 Task: Add a condition where "Channel Is not WhatsApp" in pending tickets.
Action: Mouse moved to (89, 409)
Screenshot: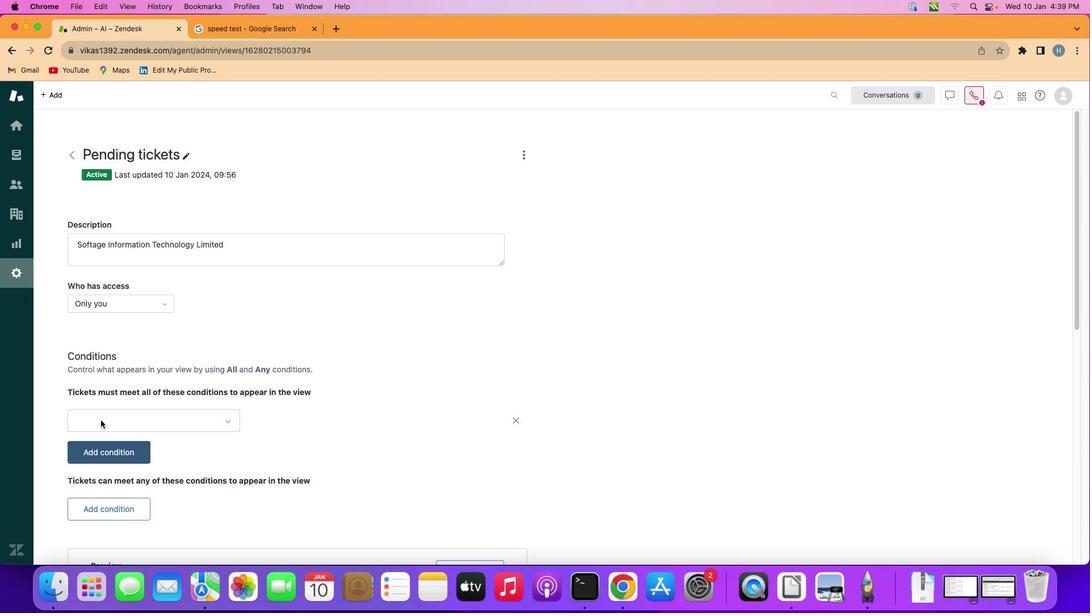 
Action: Mouse pressed left at (89, 409)
Screenshot: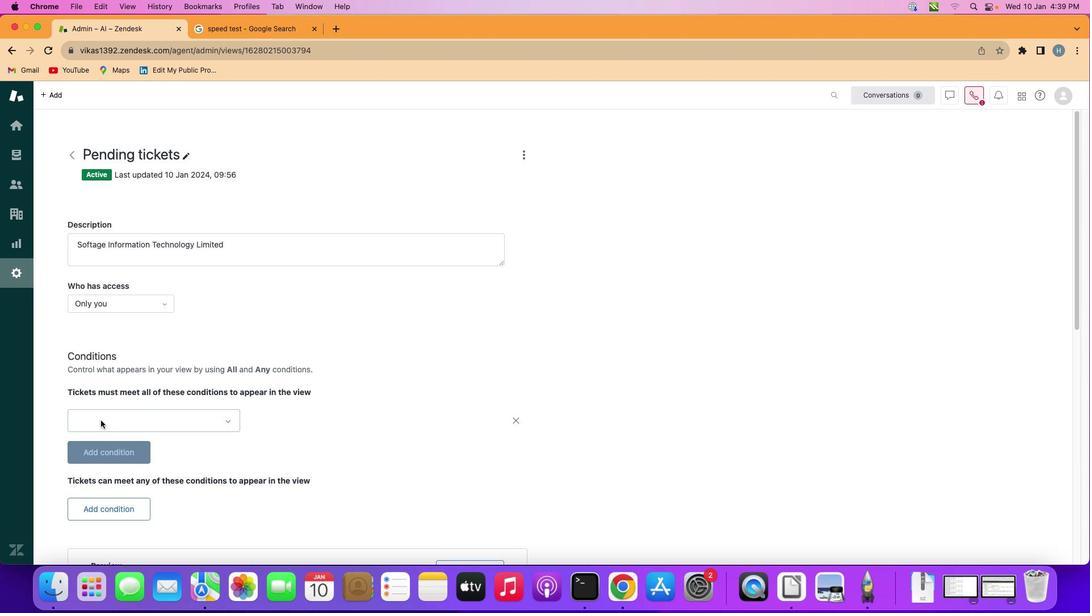 
Action: Mouse moved to (152, 407)
Screenshot: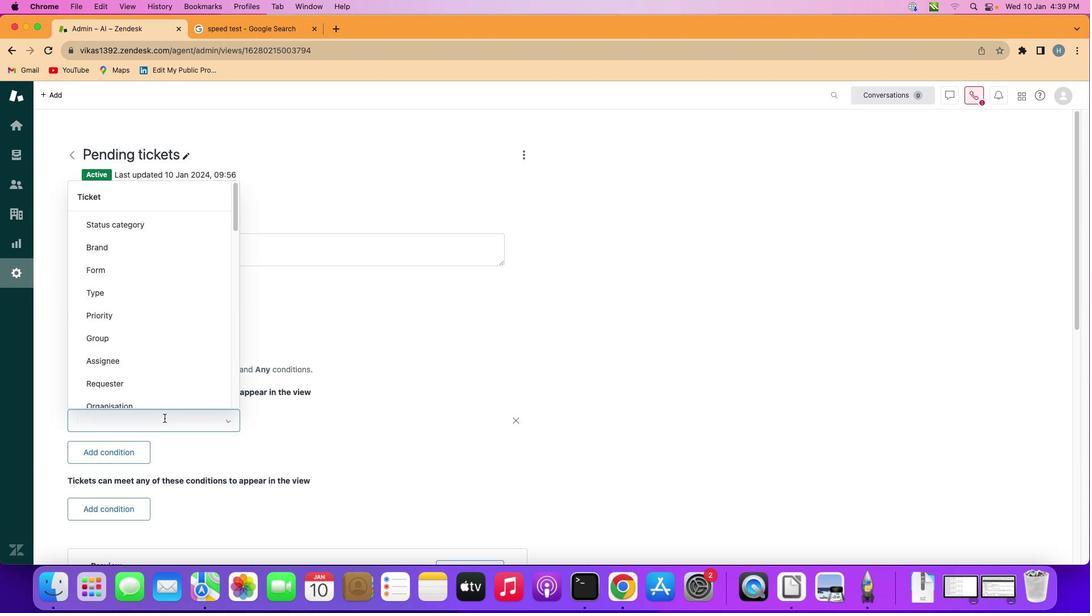 
Action: Mouse pressed left at (152, 407)
Screenshot: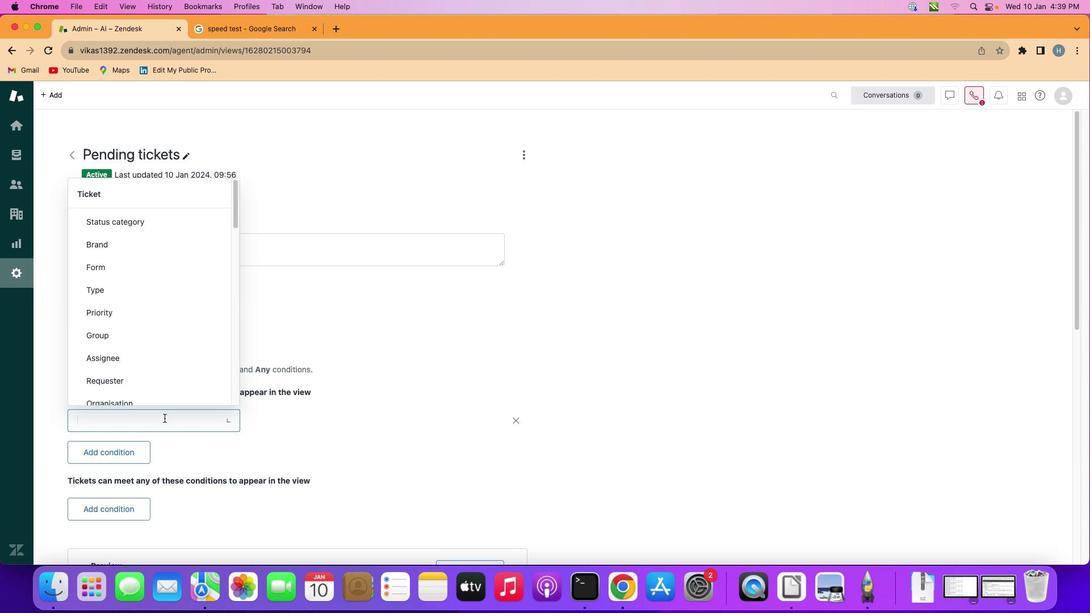 
Action: Mouse moved to (163, 301)
Screenshot: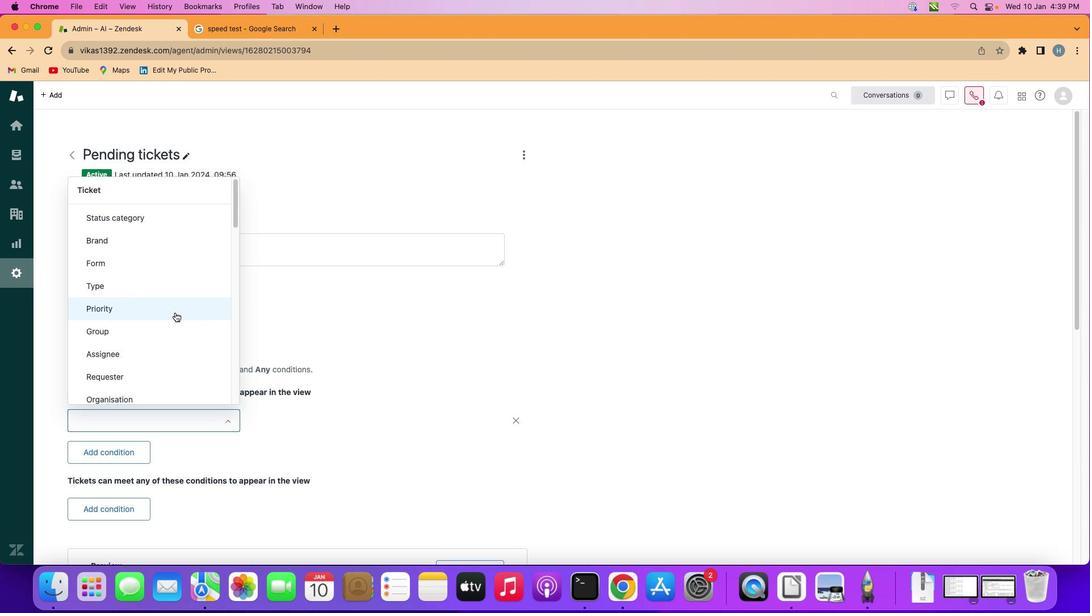 
Action: Mouse scrolled (163, 301) with delta (-10, -11)
Screenshot: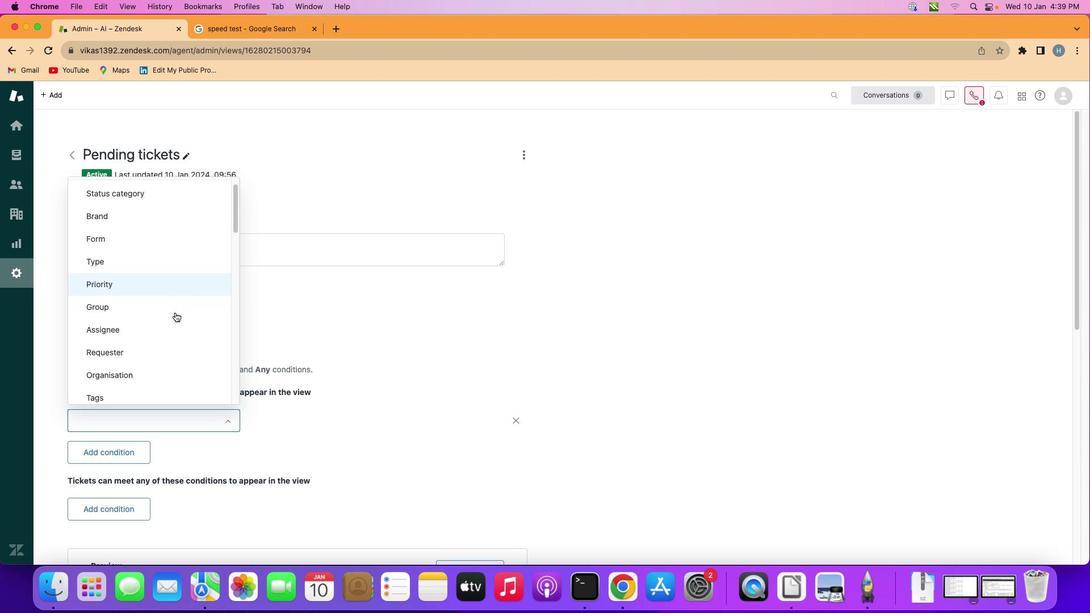 
Action: Mouse scrolled (163, 301) with delta (-10, -11)
Screenshot: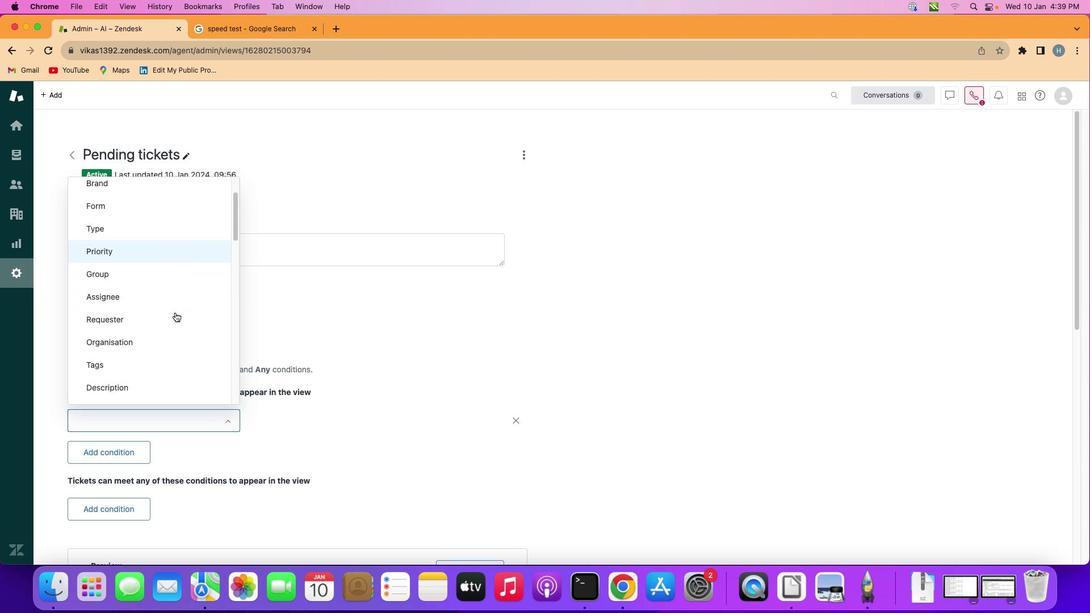 
Action: Mouse scrolled (163, 301) with delta (-10, -11)
Screenshot: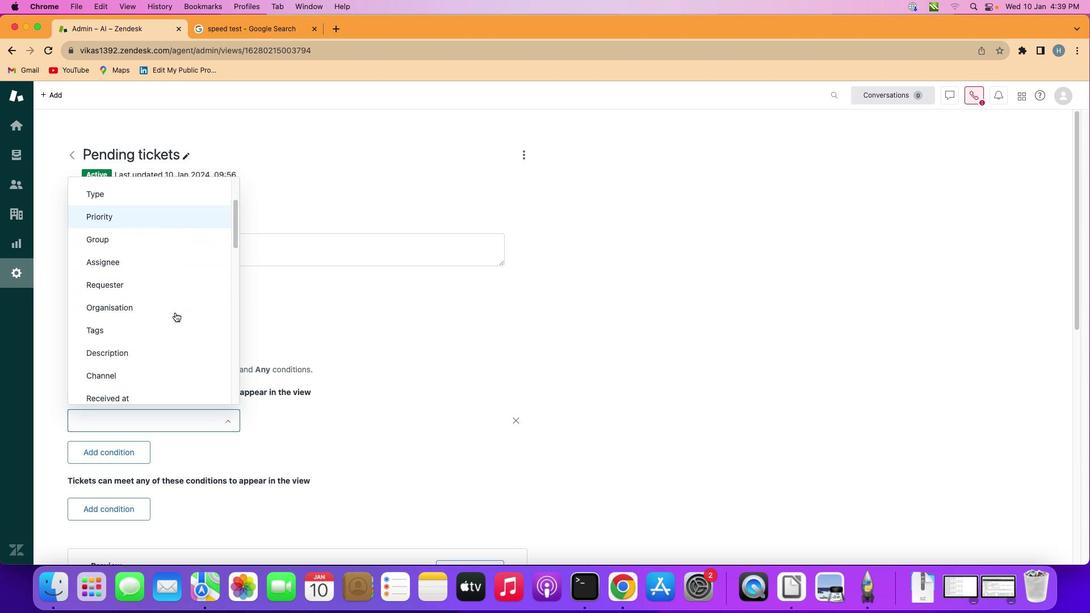 
Action: Mouse scrolled (163, 301) with delta (-10, -11)
Screenshot: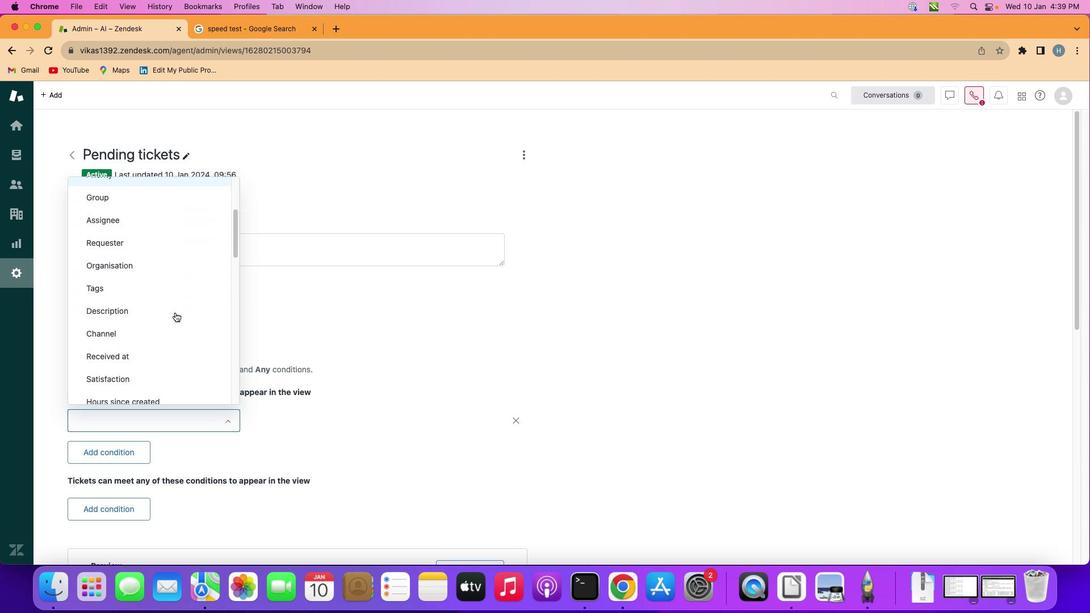 
Action: Mouse scrolled (163, 301) with delta (-10, -11)
Screenshot: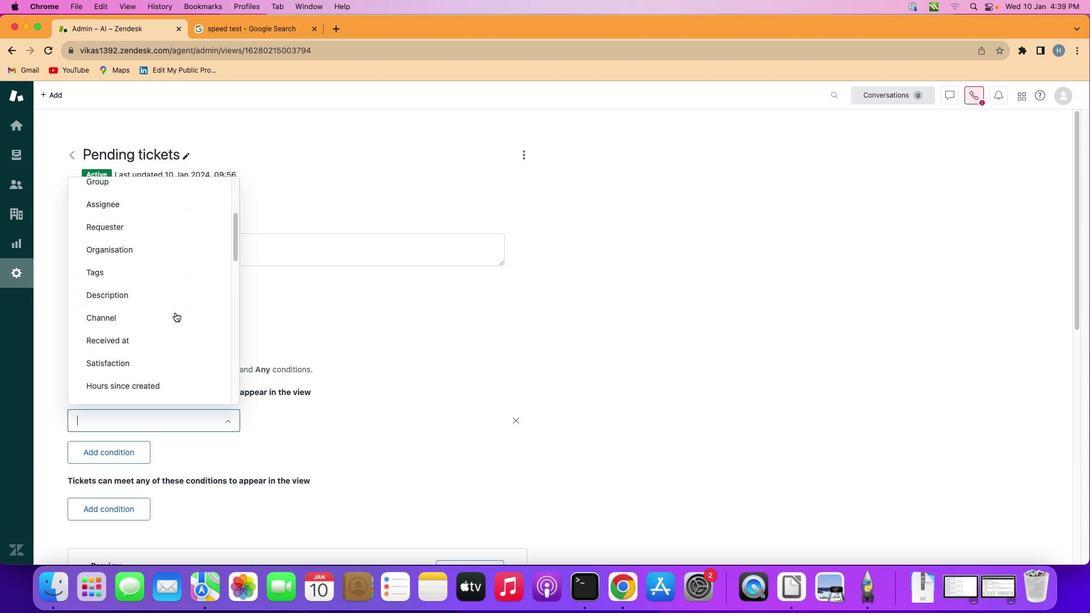 
Action: Mouse scrolled (163, 301) with delta (-10, -11)
Screenshot: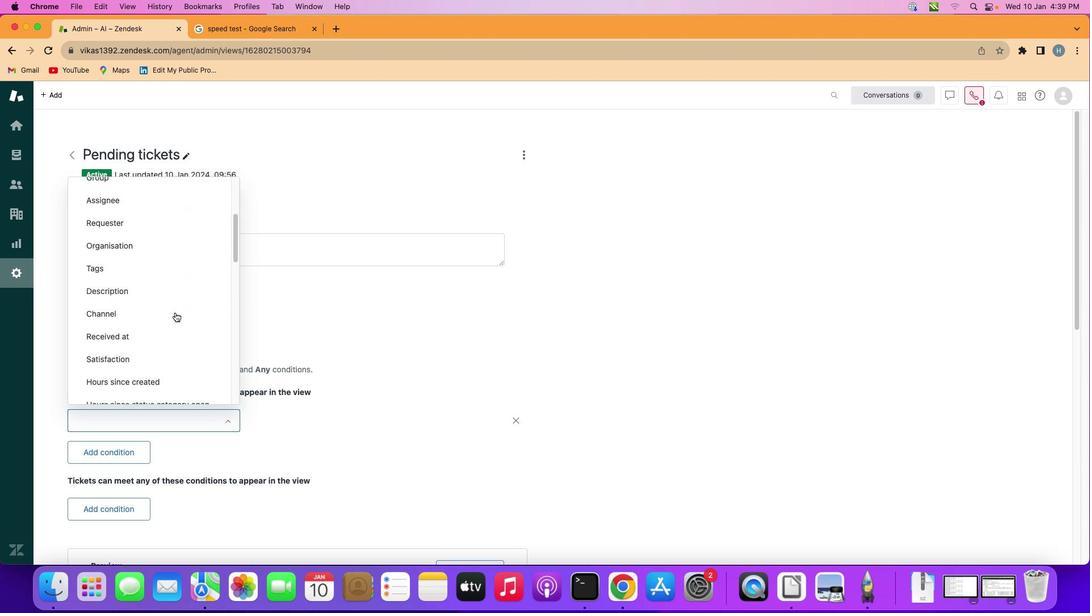 
Action: Mouse scrolled (163, 301) with delta (-10, -11)
Screenshot: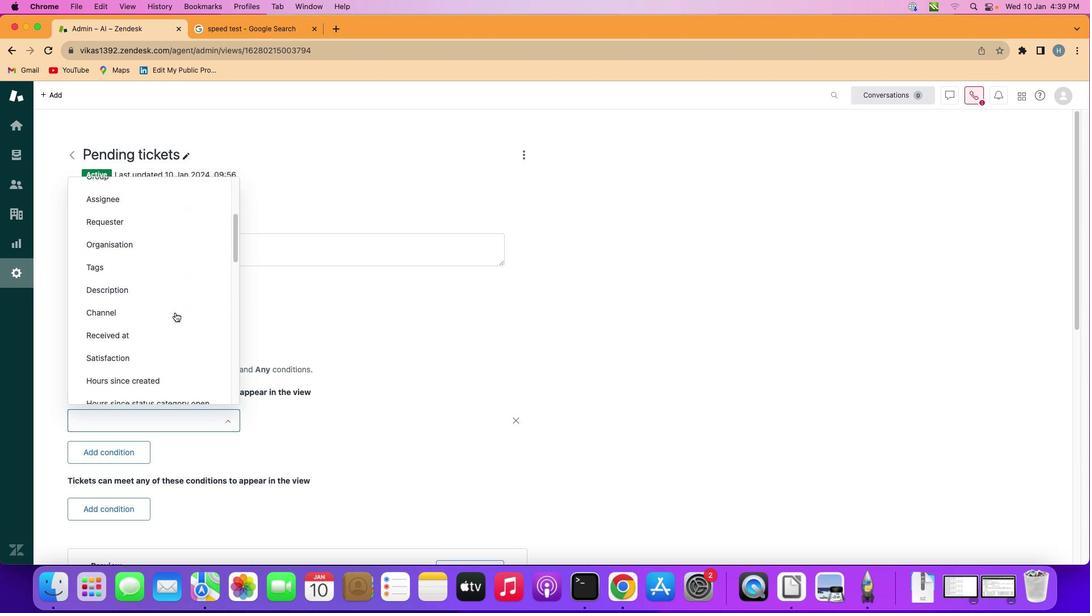 
Action: Mouse scrolled (163, 301) with delta (-10, -11)
Screenshot: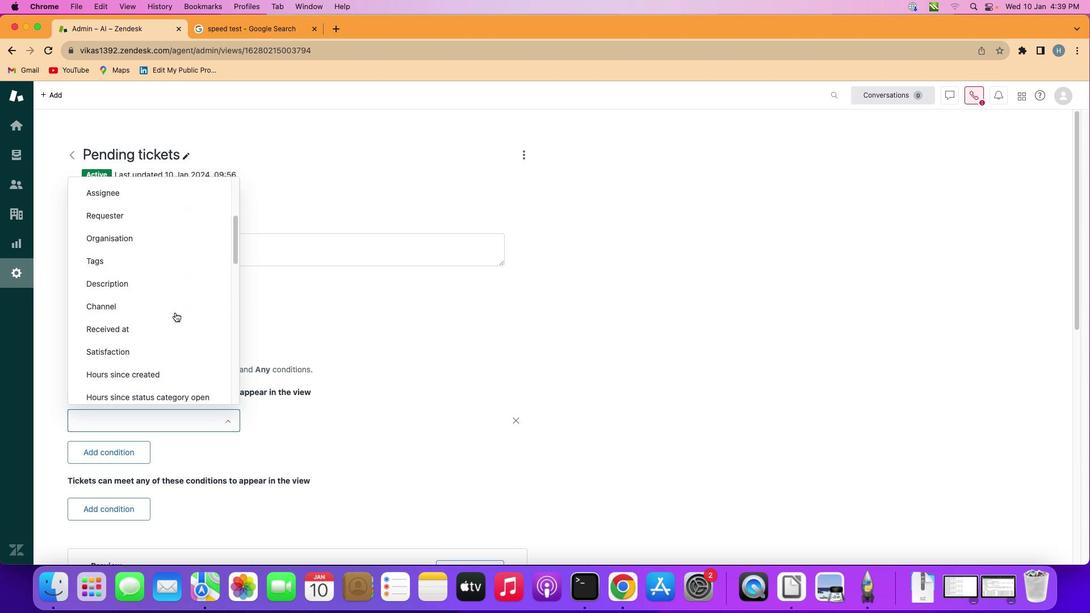 
Action: Mouse scrolled (163, 301) with delta (-10, -11)
Screenshot: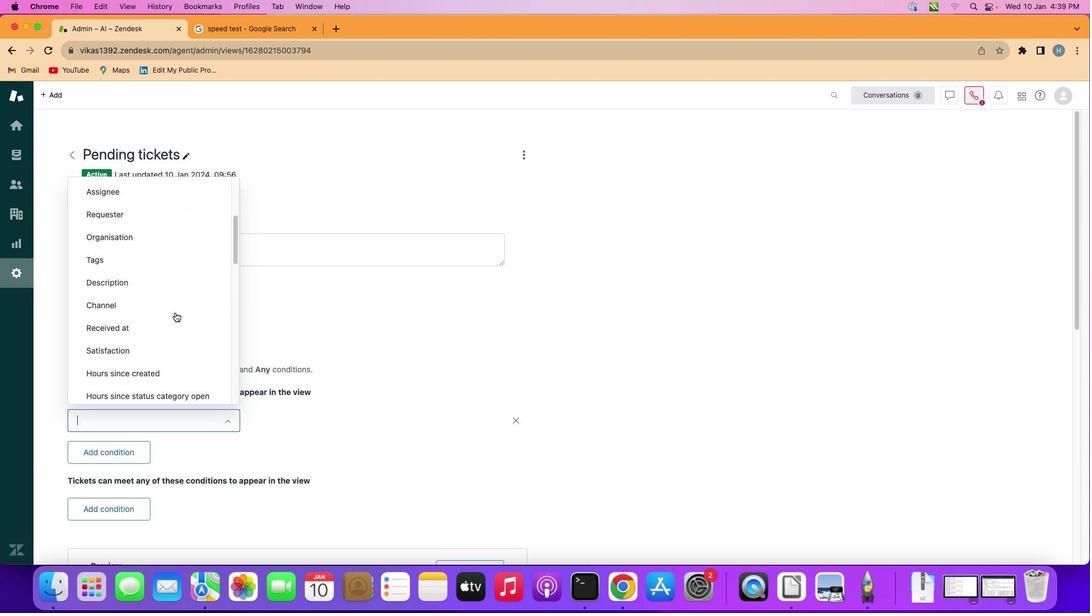 
Action: Mouse moved to (162, 301)
Screenshot: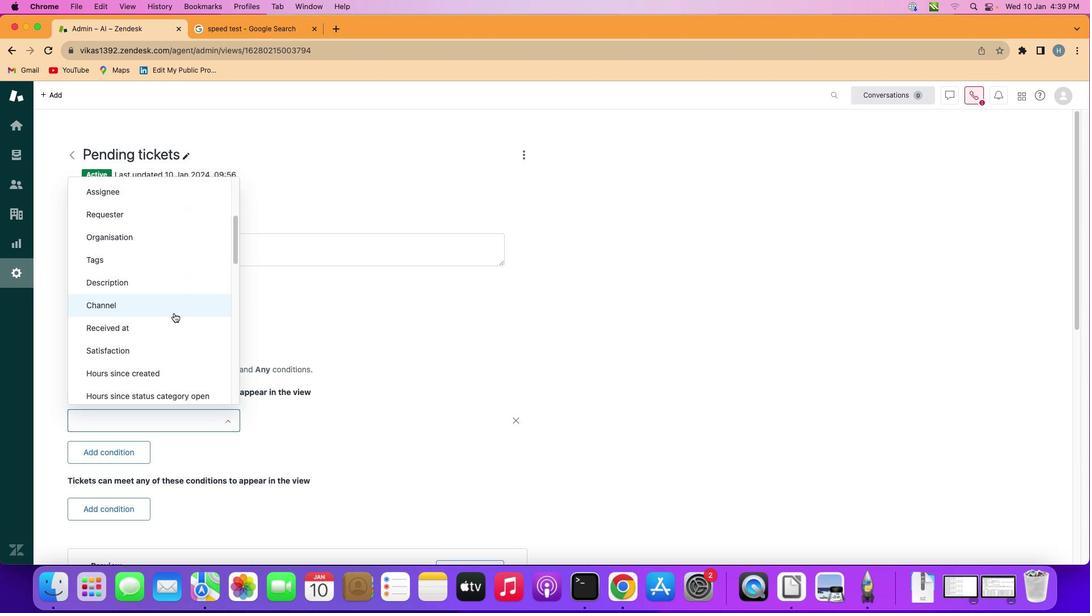 
Action: Mouse pressed left at (162, 301)
Screenshot: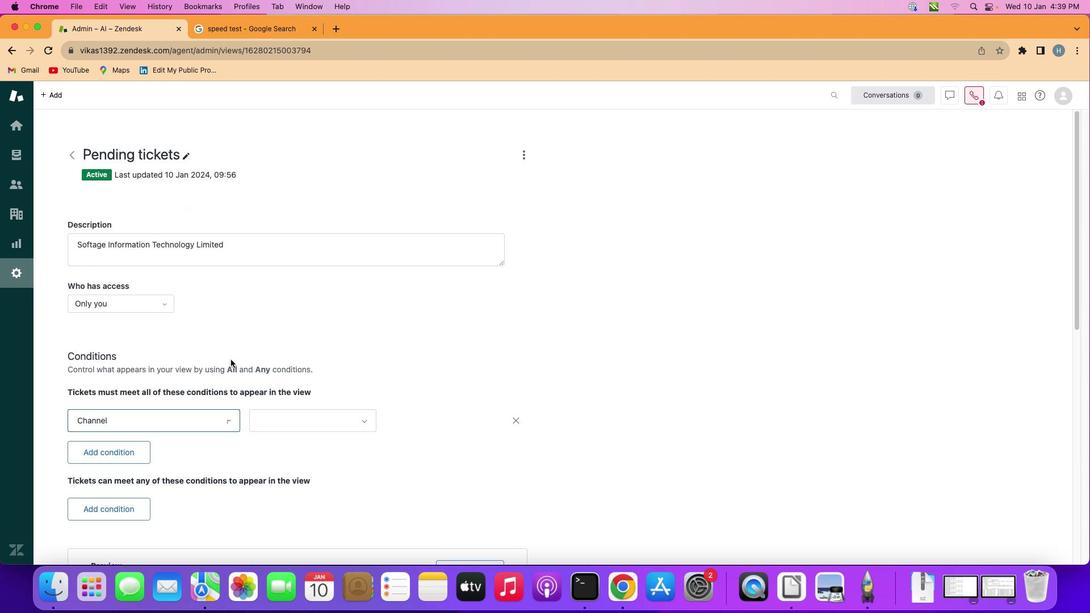 
Action: Mouse moved to (288, 424)
Screenshot: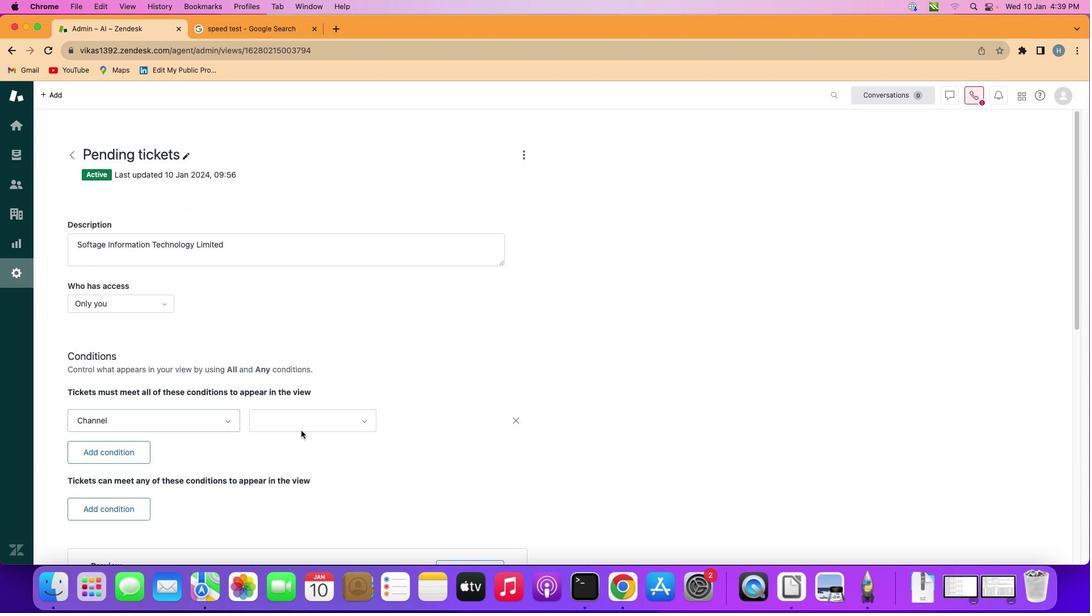 
Action: Mouse pressed left at (288, 424)
Screenshot: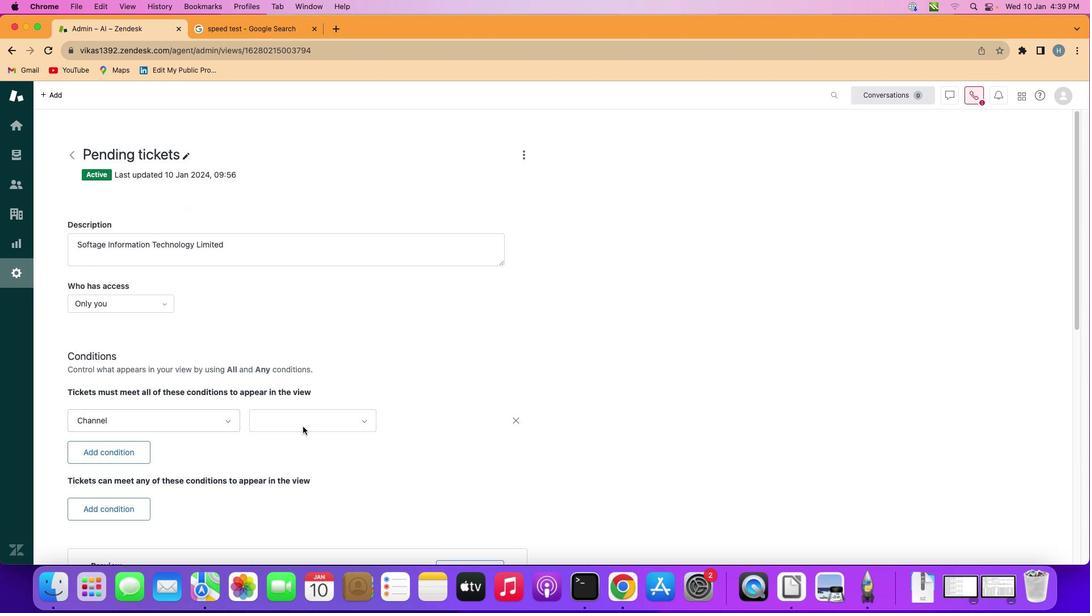 
Action: Mouse moved to (293, 413)
Screenshot: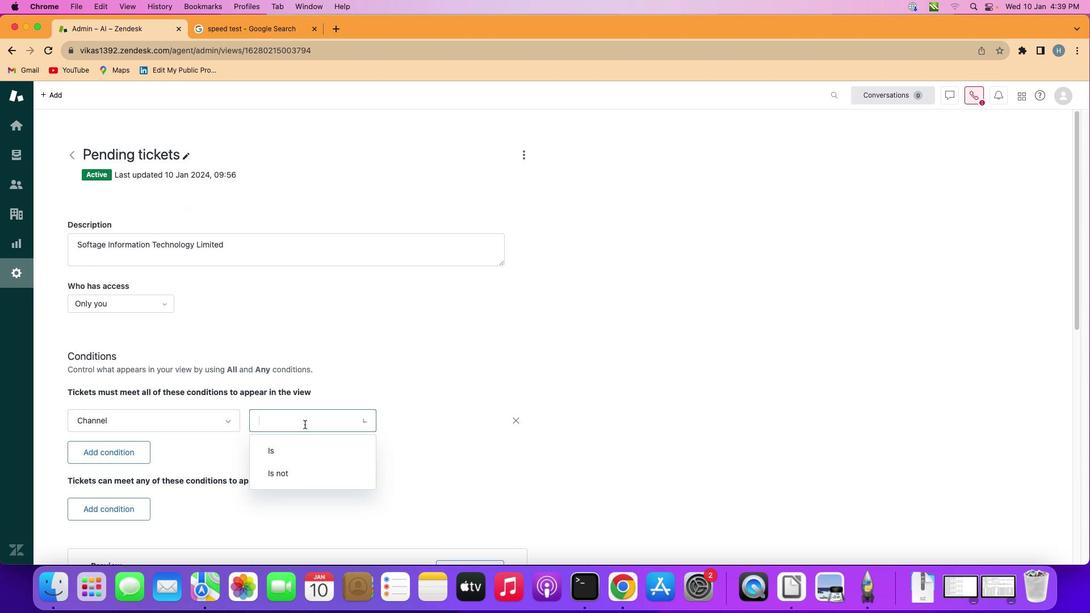 
Action: Mouse pressed left at (293, 413)
Screenshot: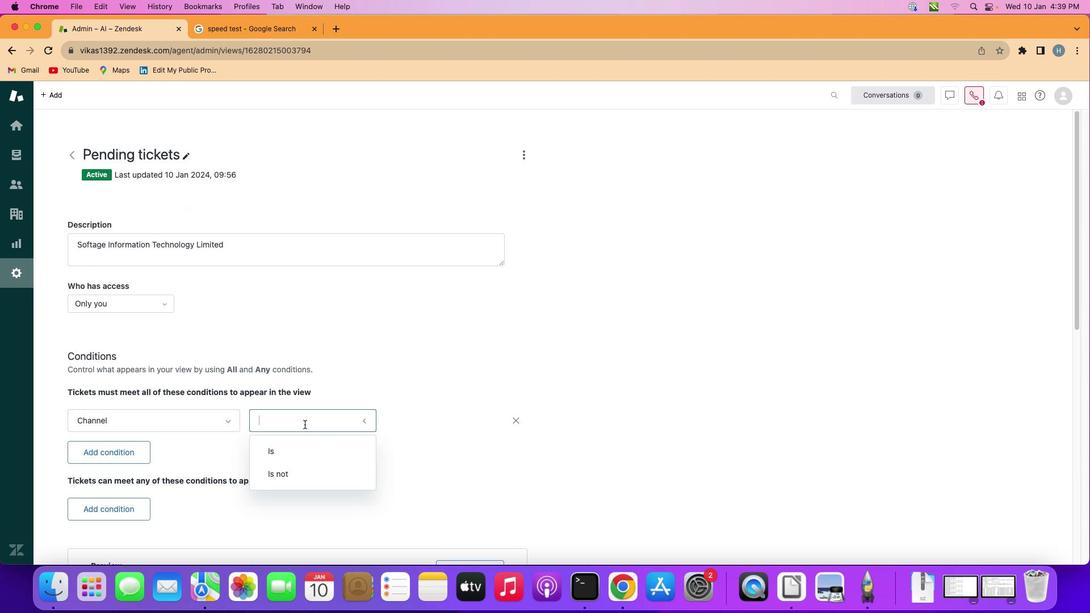 
Action: Mouse moved to (297, 466)
Screenshot: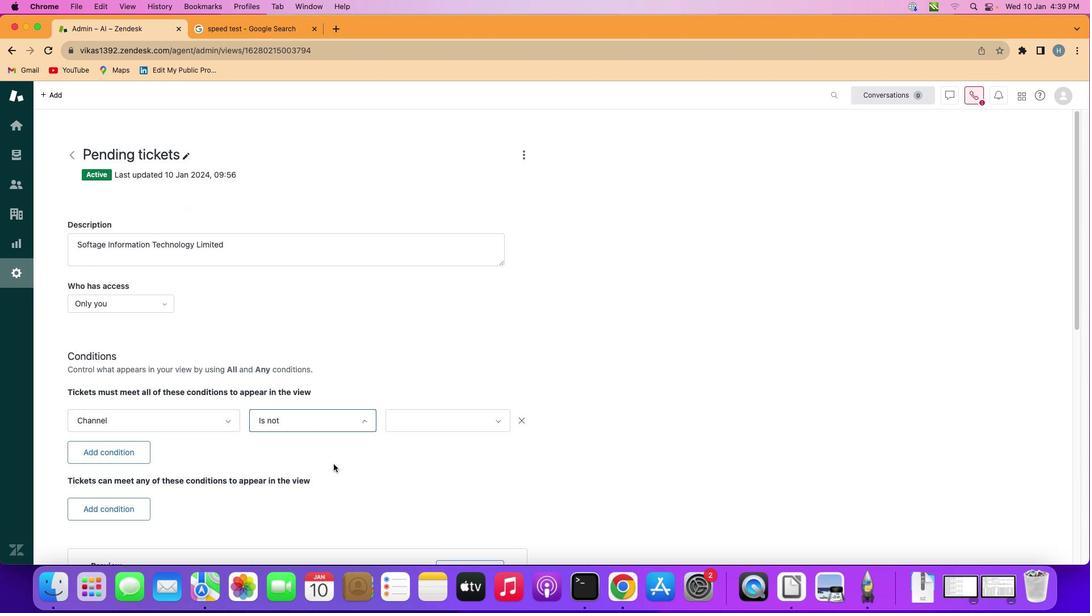 
Action: Mouse pressed left at (297, 466)
Screenshot: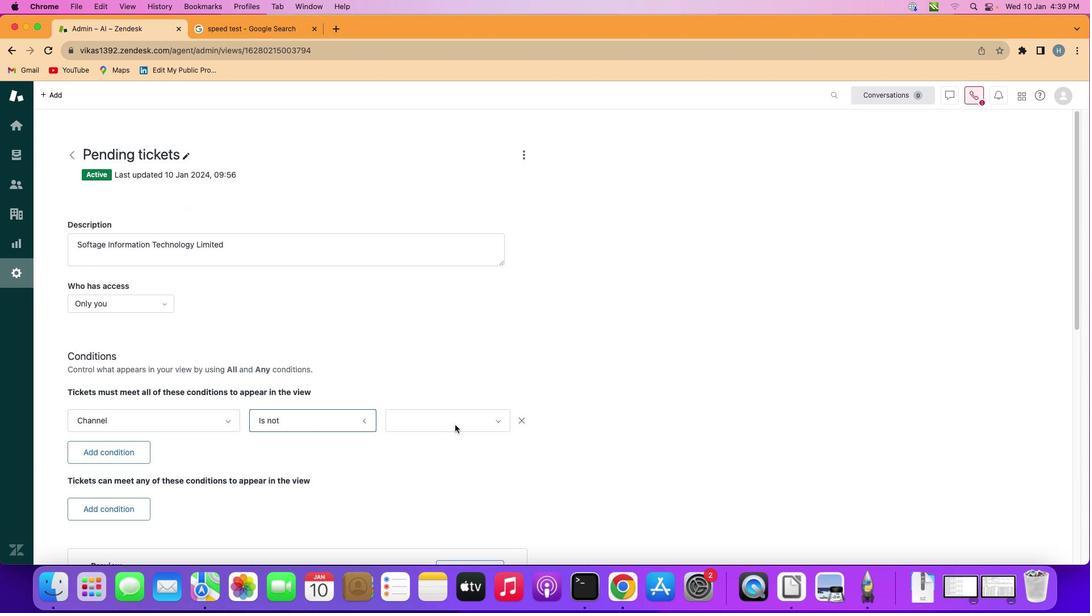 
Action: Mouse moved to (447, 411)
Screenshot: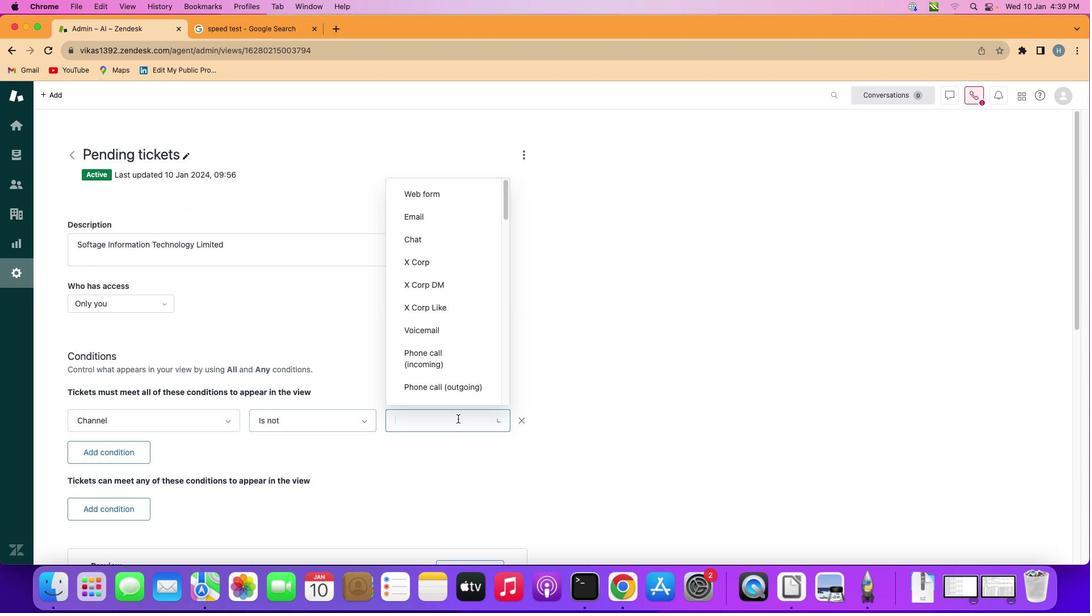 
Action: Mouse pressed left at (447, 411)
Screenshot: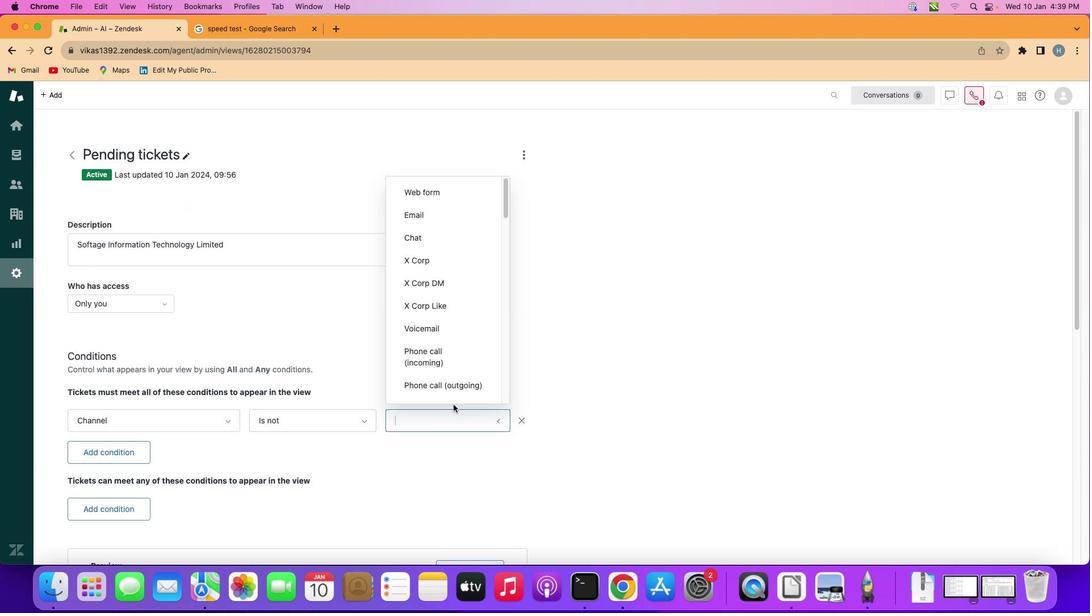
Action: Mouse moved to (439, 320)
Screenshot: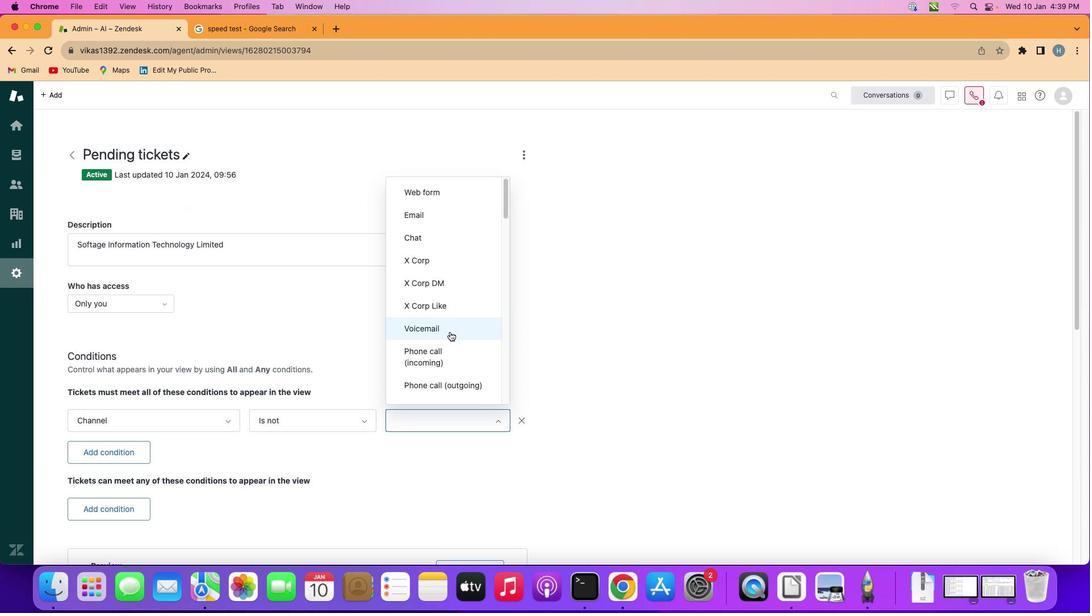 
Action: Mouse scrolled (439, 320) with delta (-10, -11)
Screenshot: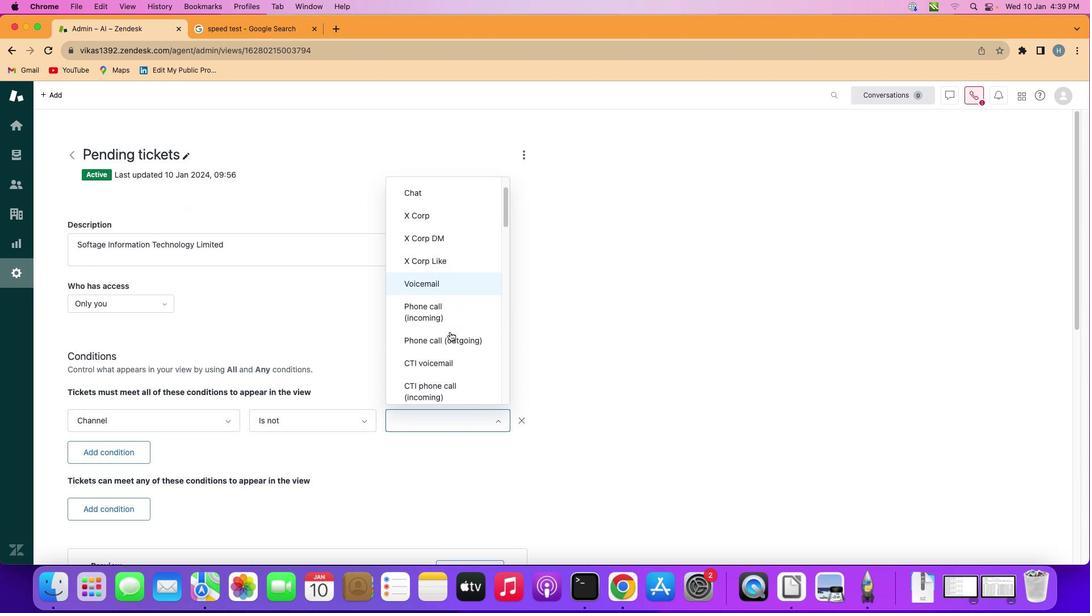 
Action: Mouse scrolled (439, 320) with delta (-10, -11)
Screenshot: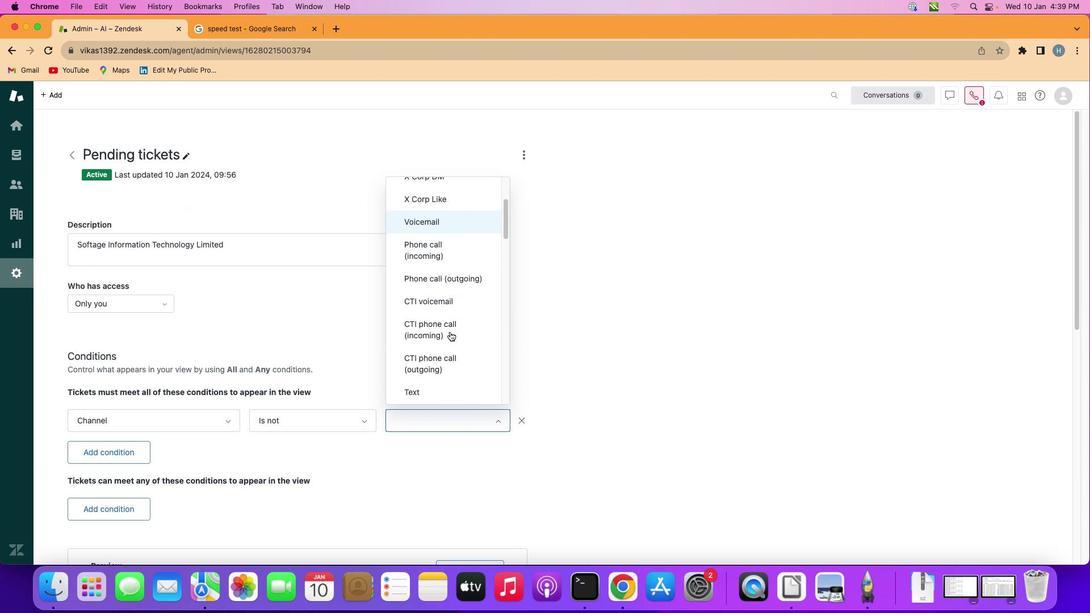 
Action: Mouse scrolled (439, 320) with delta (-10, -11)
Screenshot: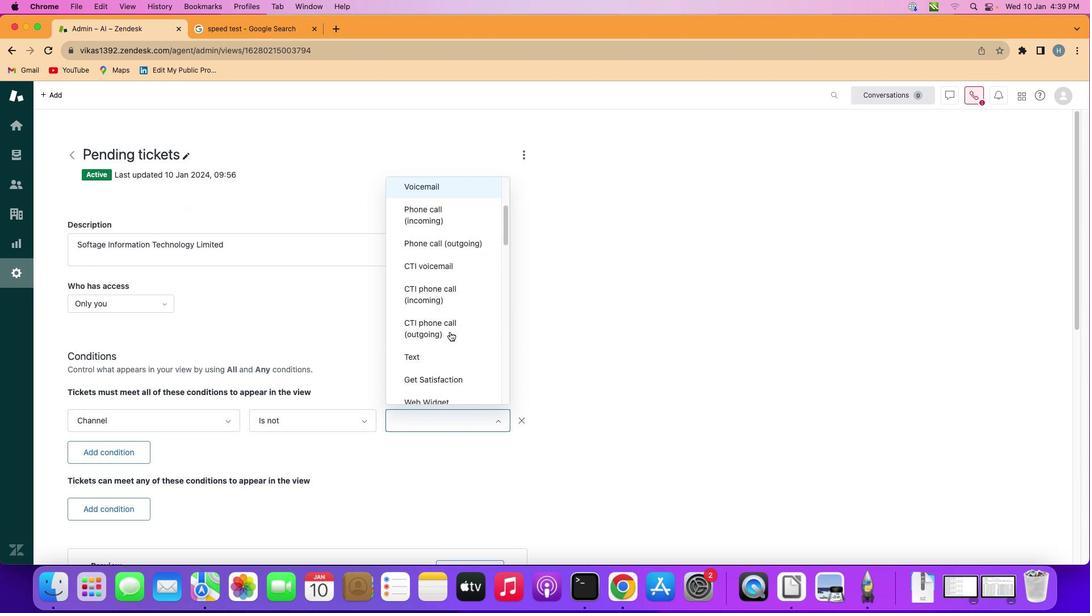 
Action: Mouse scrolled (439, 320) with delta (-10, -12)
Screenshot: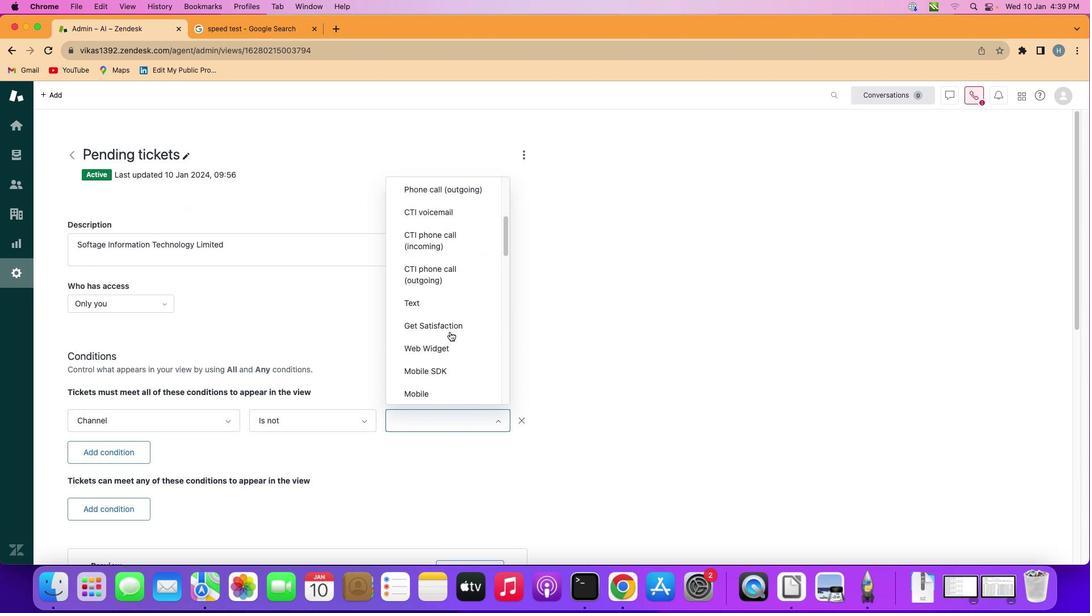 
Action: Mouse scrolled (439, 320) with delta (-10, -12)
Screenshot: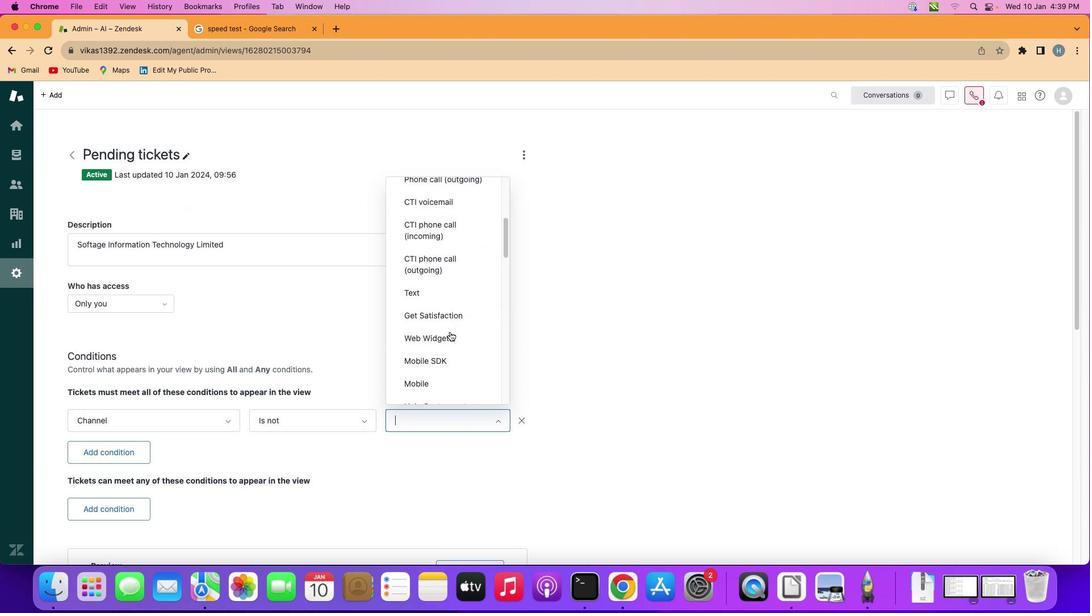 
Action: Mouse scrolled (439, 320) with delta (-10, -11)
Screenshot: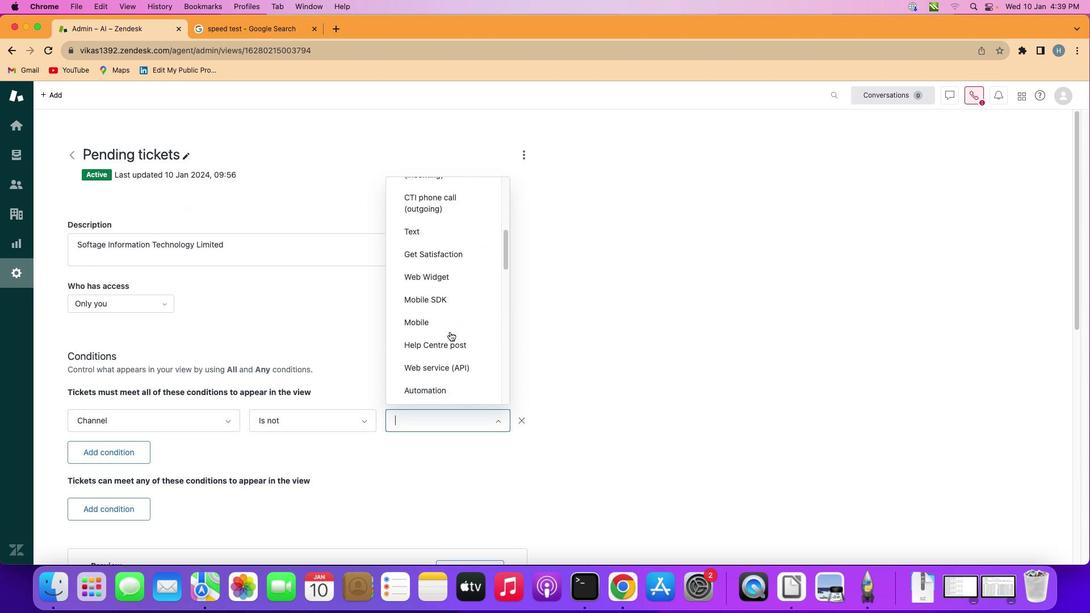 
Action: Mouse scrolled (439, 320) with delta (-10, -11)
Screenshot: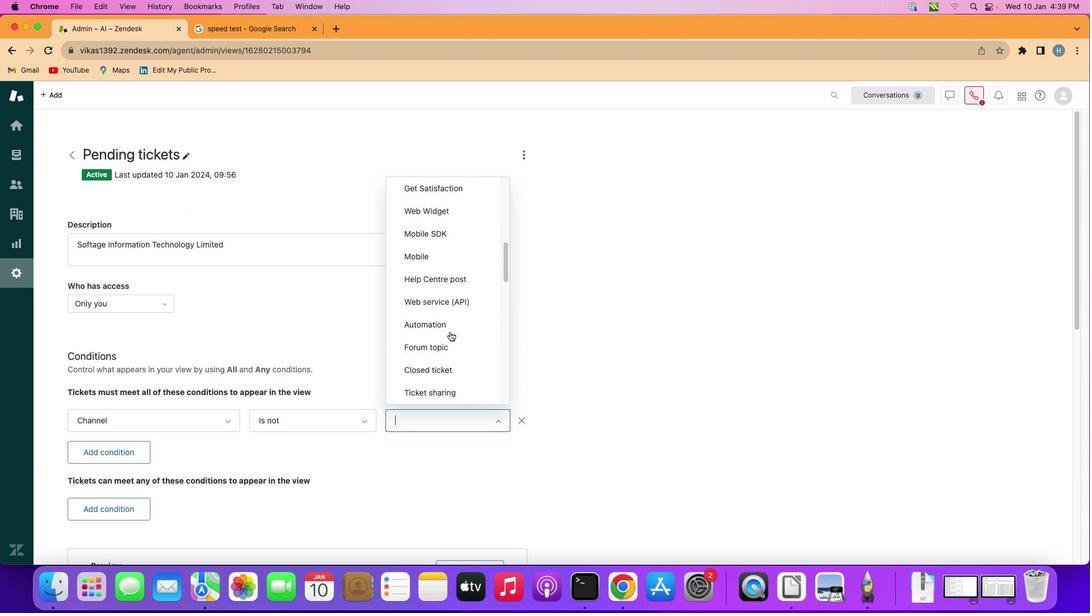 
Action: Mouse scrolled (439, 320) with delta (-10, -11)
Screenshot: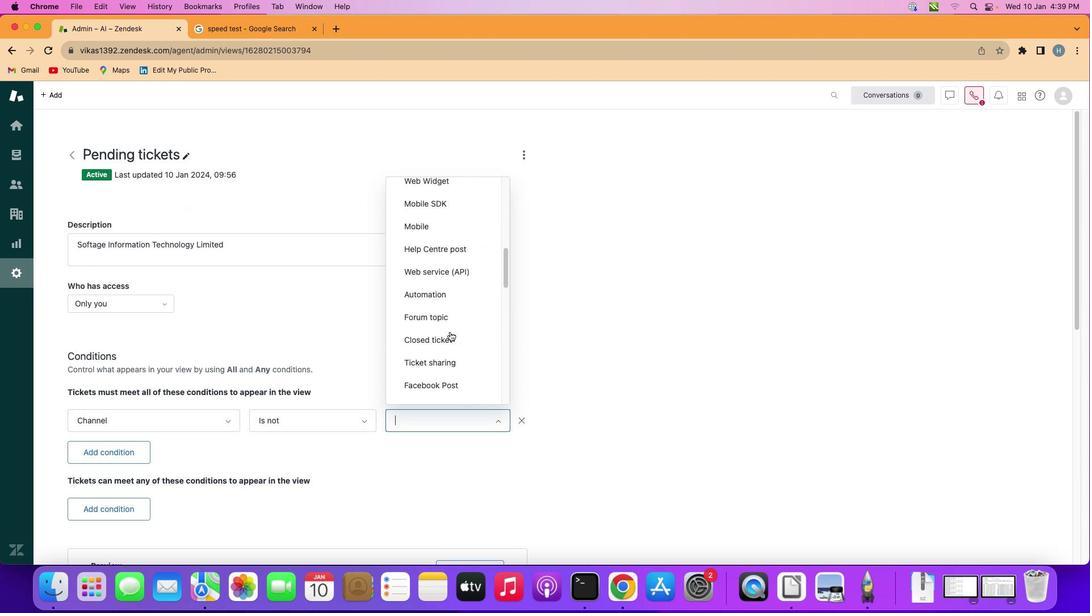 
Action: Mouse scrolled (439, 320) with delta (-10, -12)
Screenshot: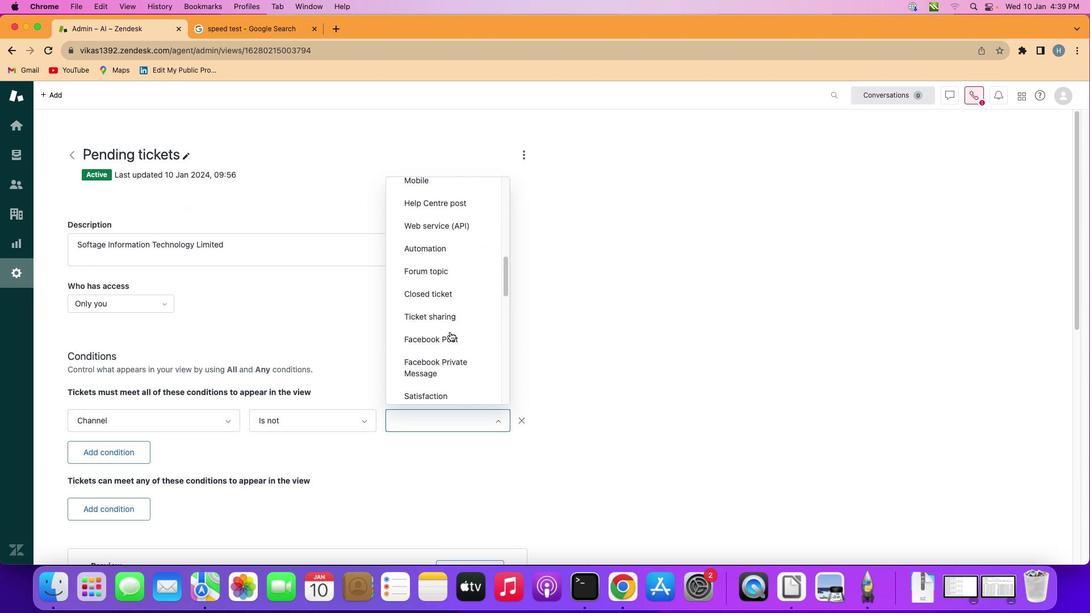 
Action: Mouse scrolled (439, 320) with delta (-10, -12)
Screenshot: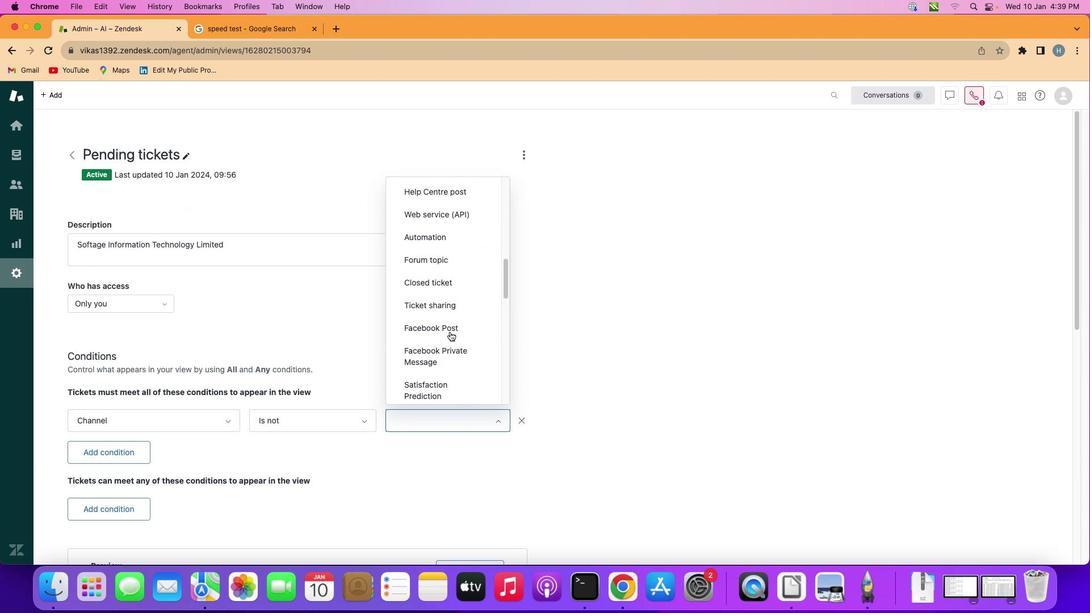 
Action: Mouse scrolled (439, 320) with delta (-10, -11)
Screenshot: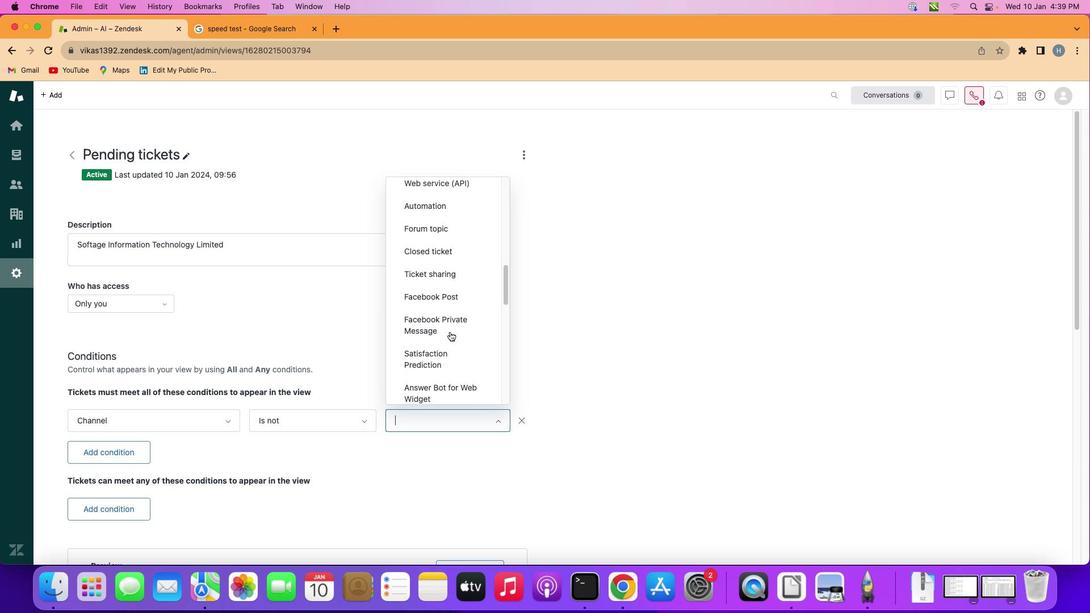 
Action: Mouse scrolled (439, 320) with delta (-10, -11)
Screenshot: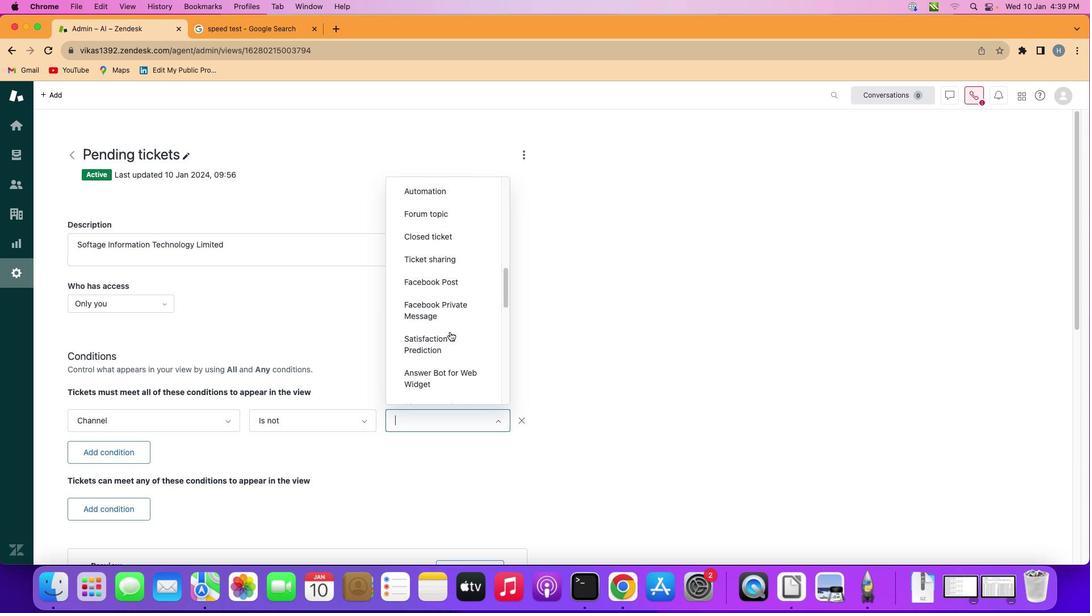 
Action: Mouse scrolled (439, 320) with delta (-10, -11)
Screenshot: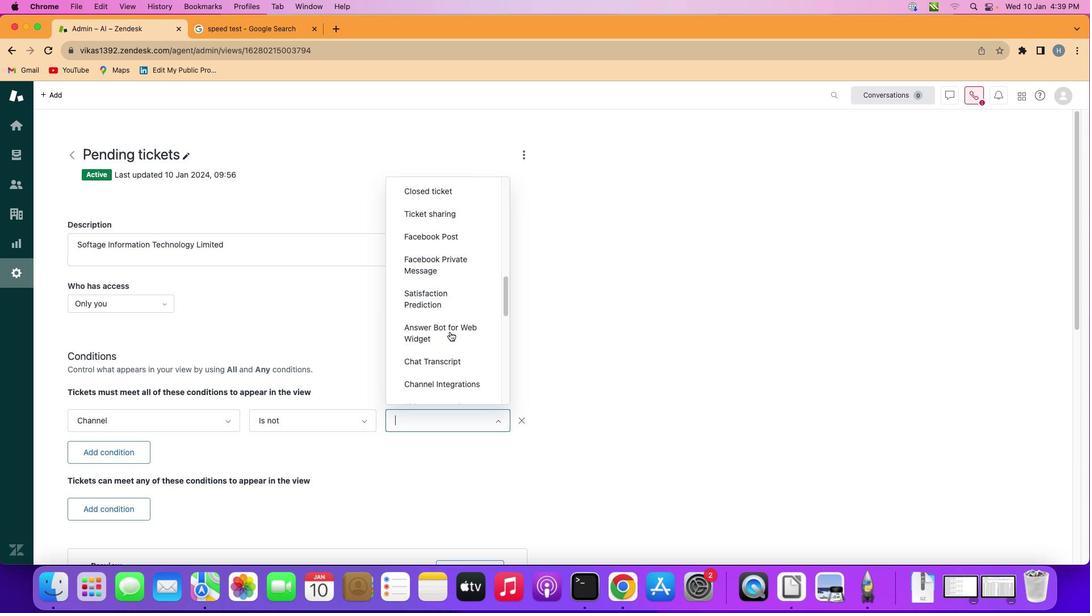 
Action: Mouse scrolled (439, 320) with delta (-10, -11)
Screenshot: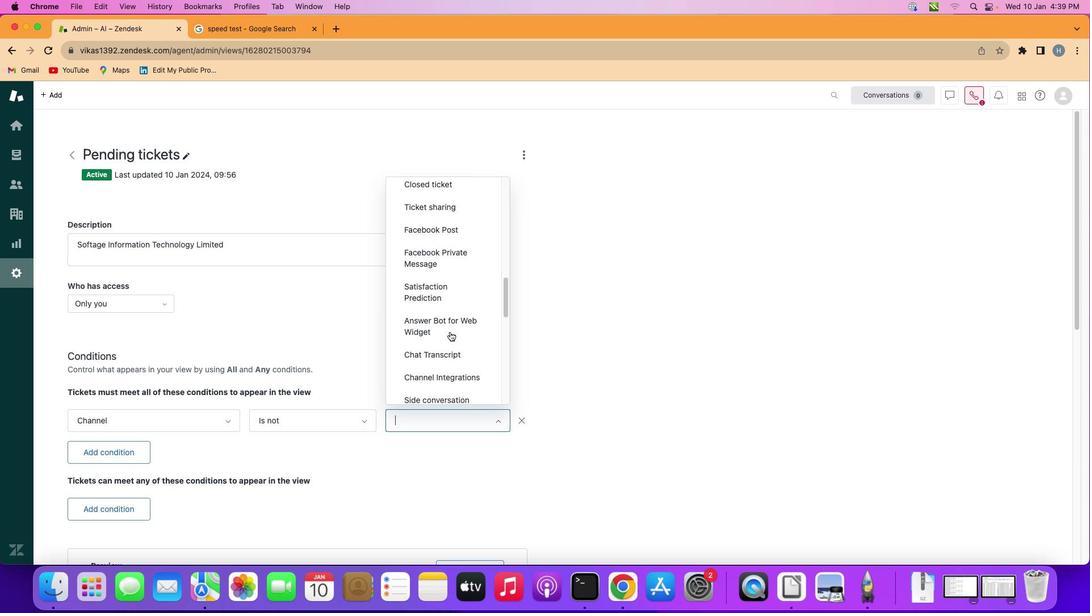 
Action: Mouse scrolled (439, 320) with delta (-10, -11)
Screenshot: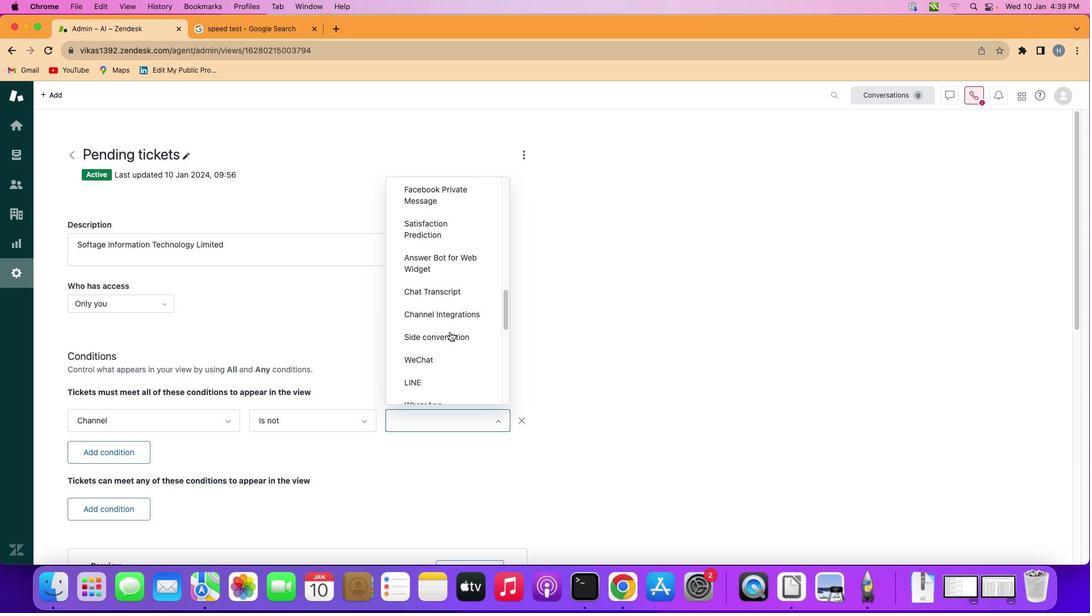 
Action: Mouse scrolled (439, 320) with delta (-10, -11)
Screenshot: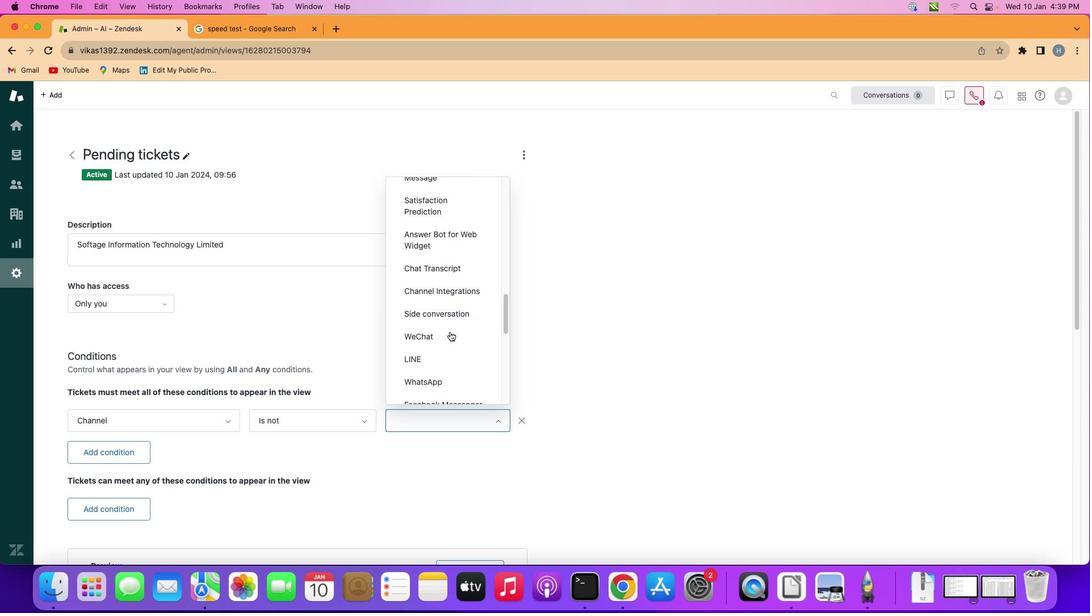 
Action: Mouse scrolled (439, 320) with delta (-10, -11)
Screenshot: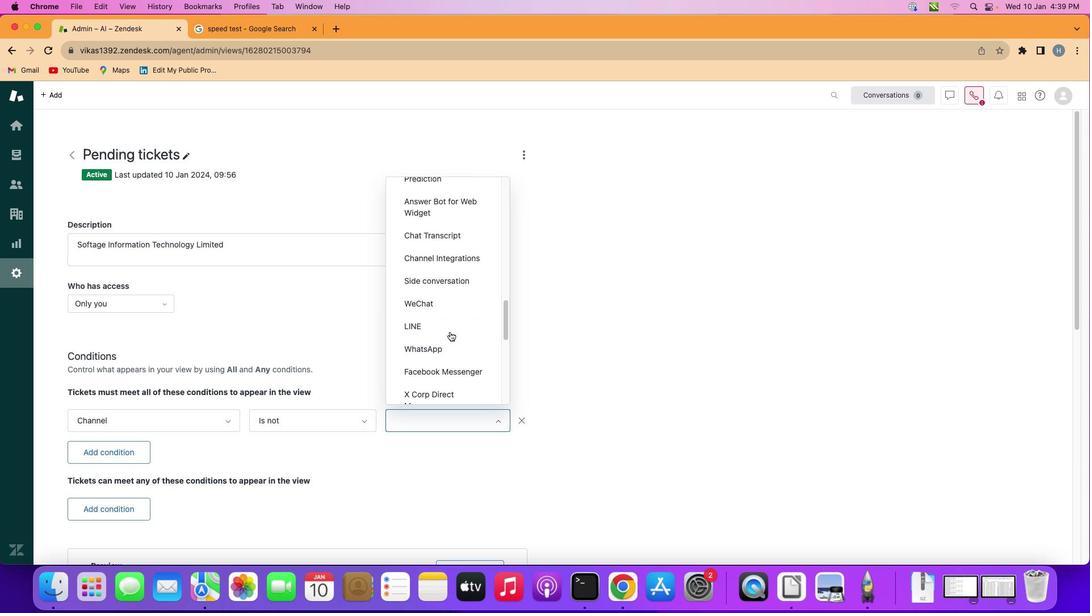 
Action: Mouse scrolled (439, 320) with delta (-10, -11)
Screenshot: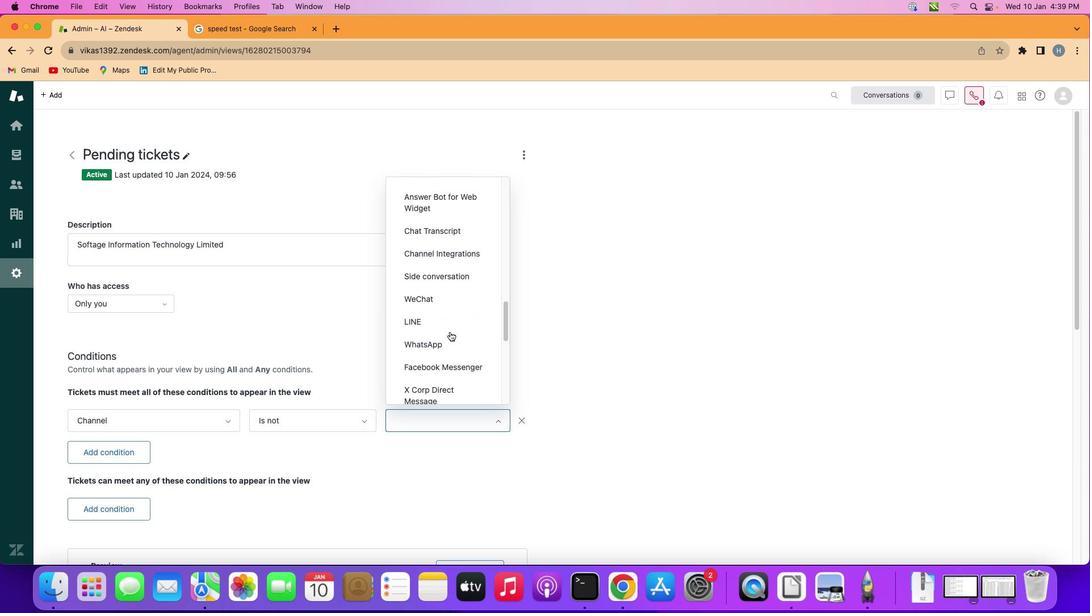 
Action: Mouse scrolled (439, 320) with delta (-10, -11)
Screenshot: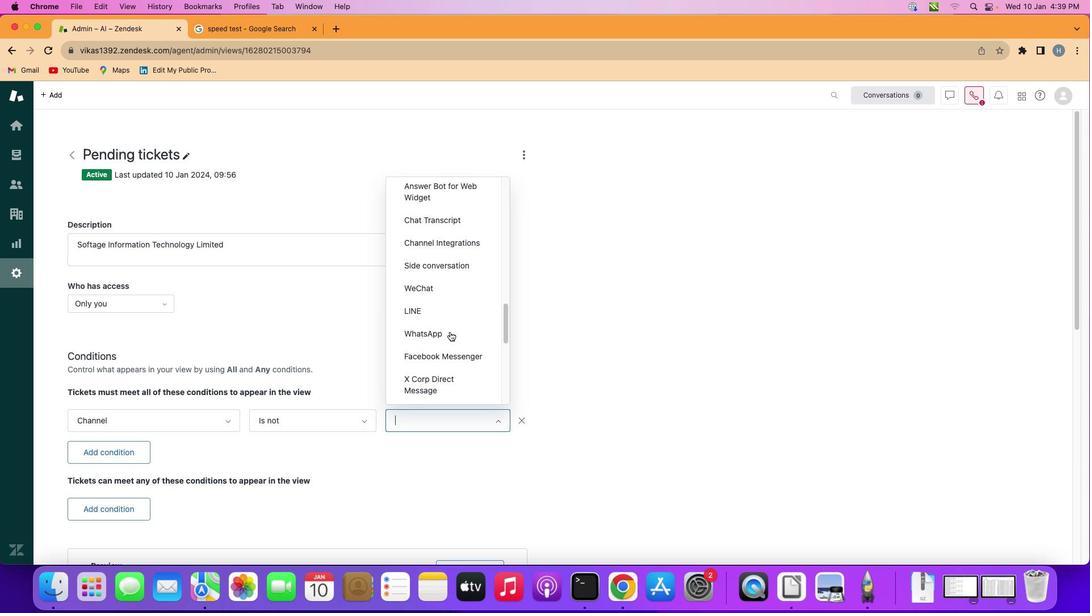 
Action: Mouse scrolled (439, 320) with delta (-10, -11)
Screenshot: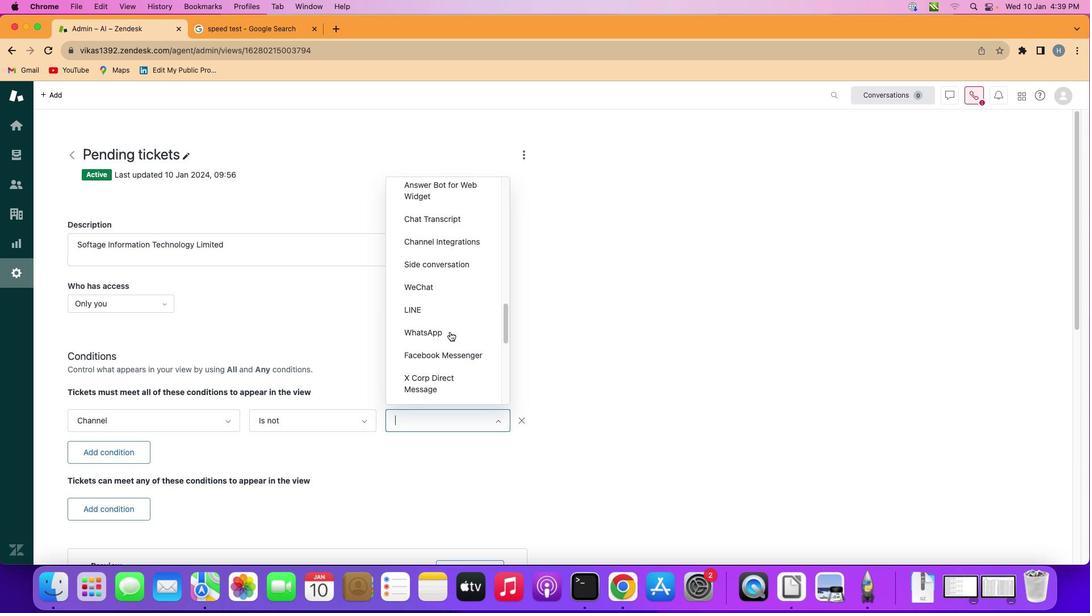 
Action: Mouse pressed left at (439, 320)
Screenshot: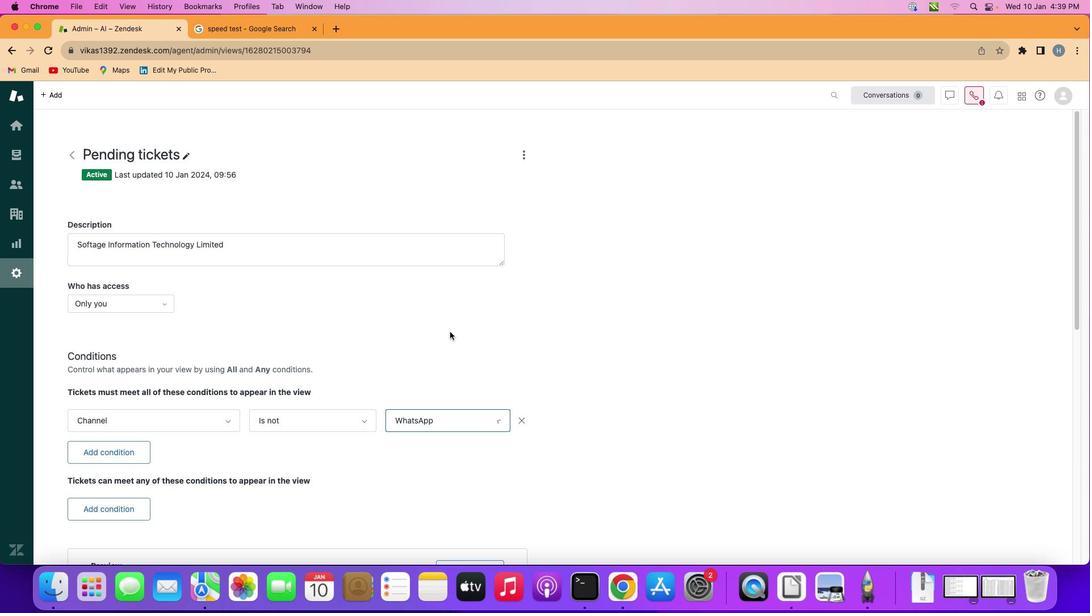 
Action: Mouse moved to (439, 319)
Screenshot: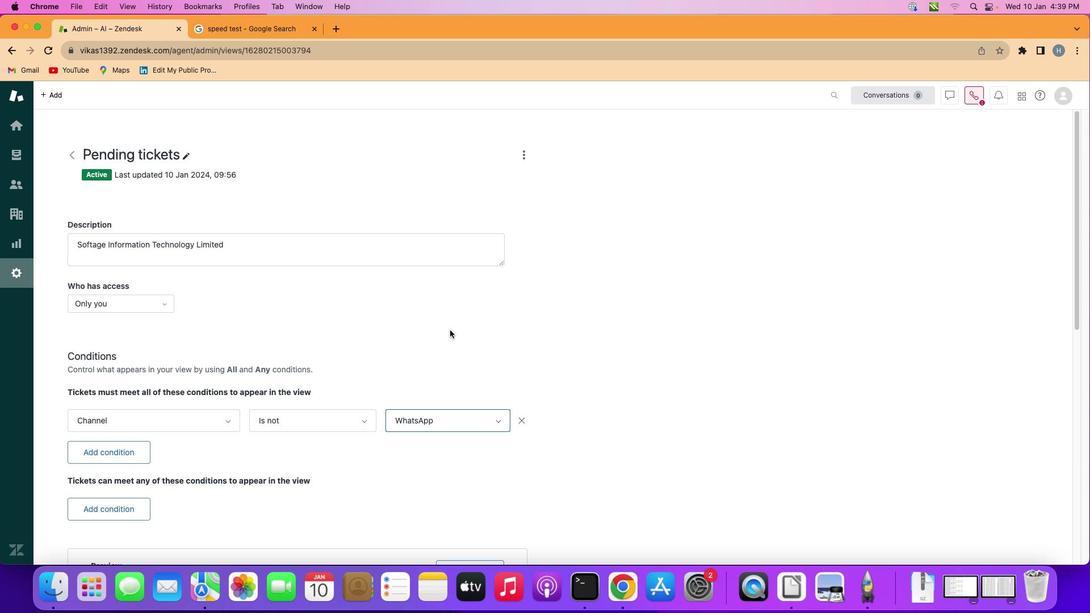 
